 Task: Reply All to email with the signature Julianna Martinez with the subject Request for a performance review from softage.8@softage.net with the message Could you clarify the objectives for the upcoming project? with BCC to softage.1@softage.net with an attached image file eBook_cover_design.jpg
Action: Mouse moved to (992, 313)
Screenshot: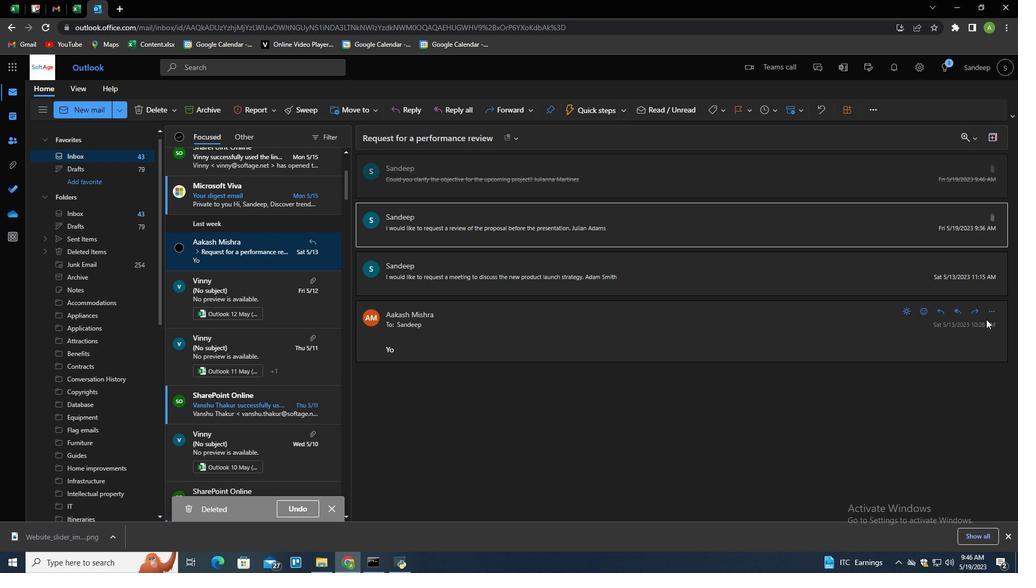 
Action: Mouse pressed left at (992, 313)
Screenshot: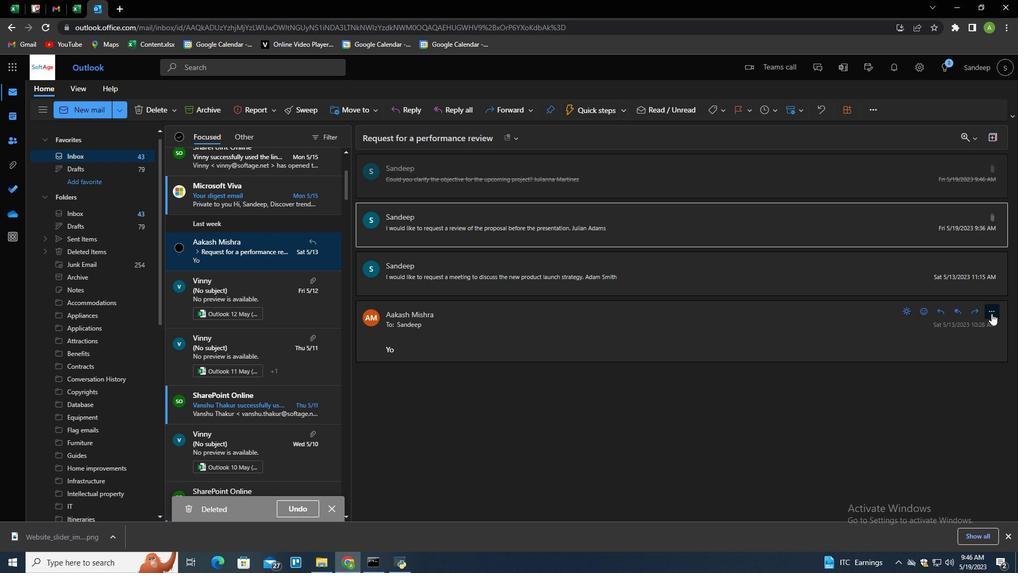 
Action: Mouse moved to (921, 196)
Screenshot: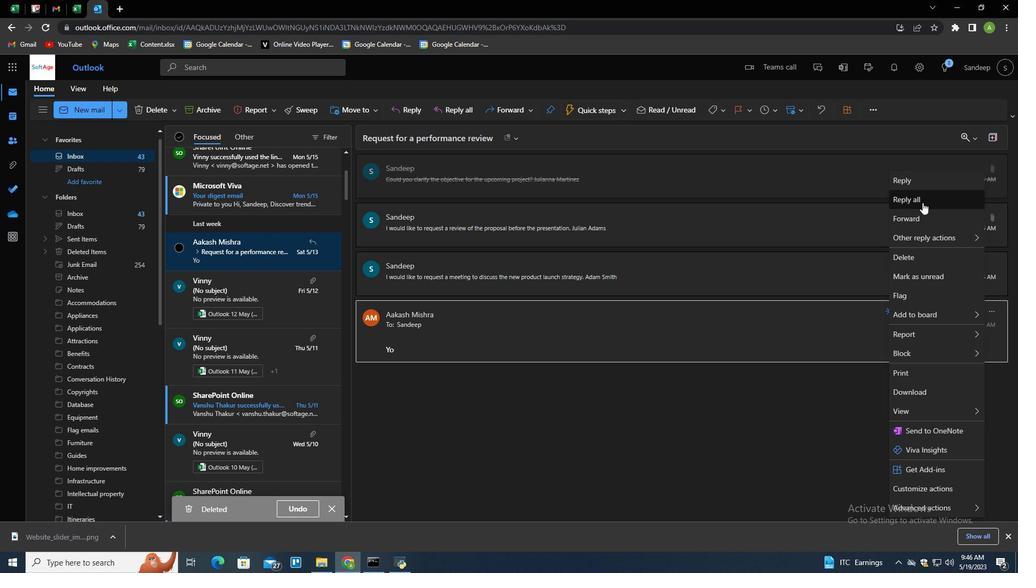 
Action: Mouse pressed left at (921, 196)
Screenshot: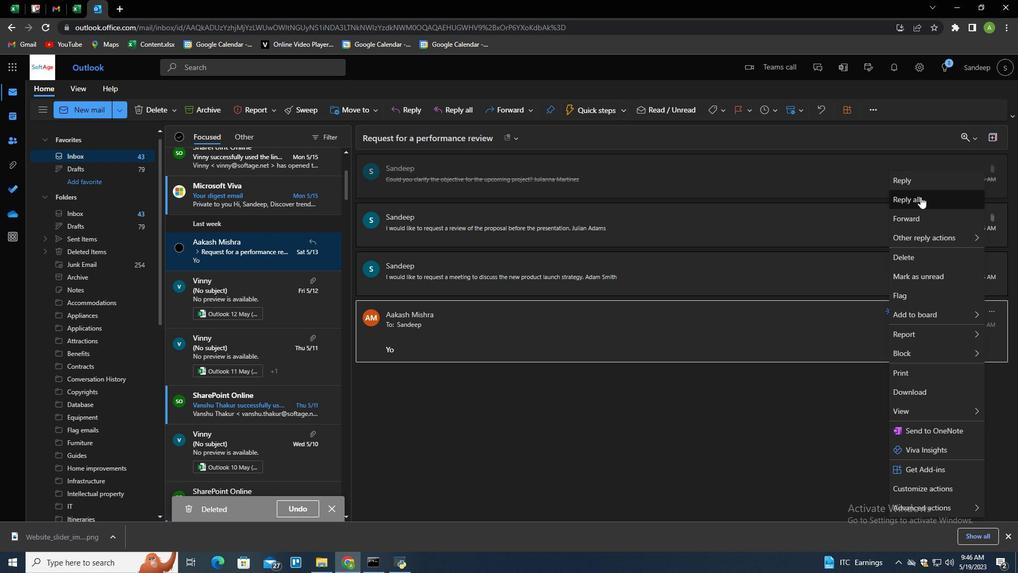 
Action: Mouse moved to (368, 445)
Screenshot: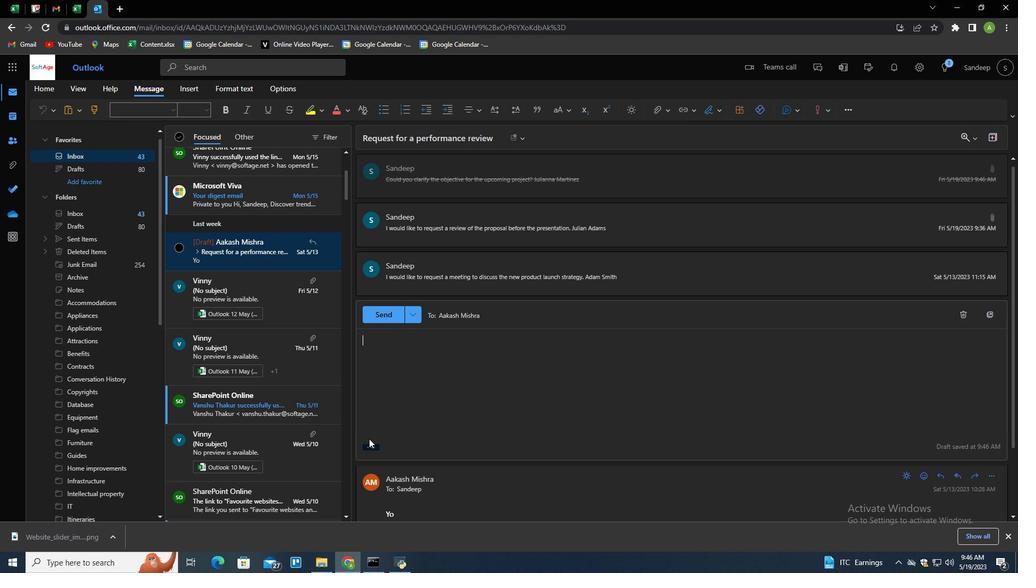 
Action: Mouse pressed left at (368, 445)
Screenshot: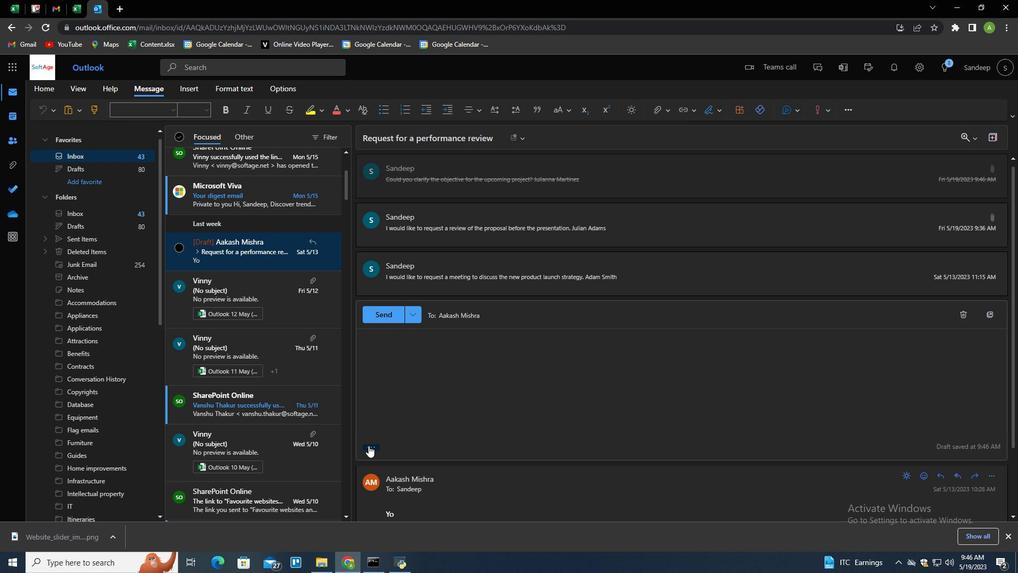 
Action: Mouse moved to (712, 108)
Screenshot: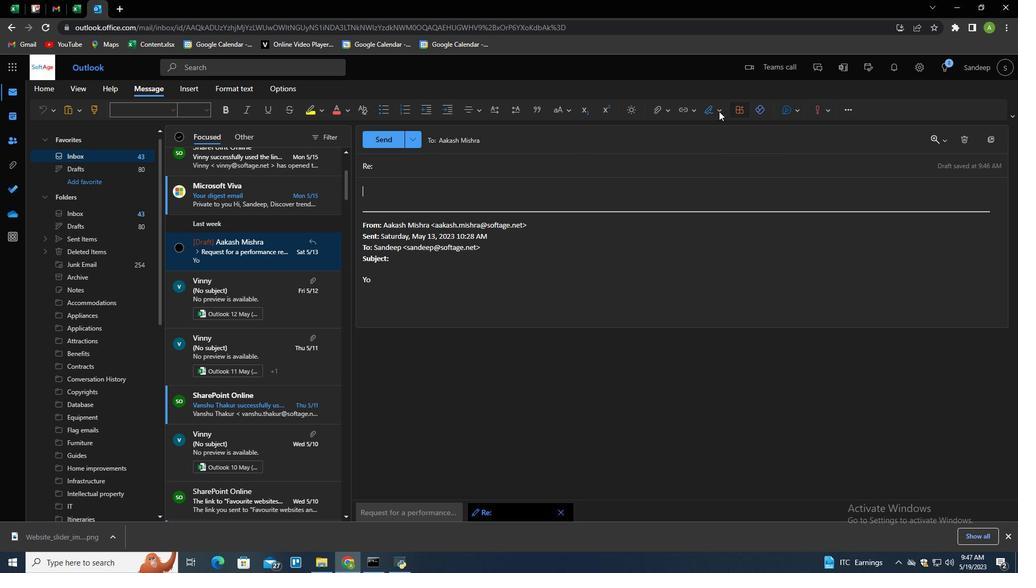 
Action: Mouse pressed left at (712, 108)
Screenshot: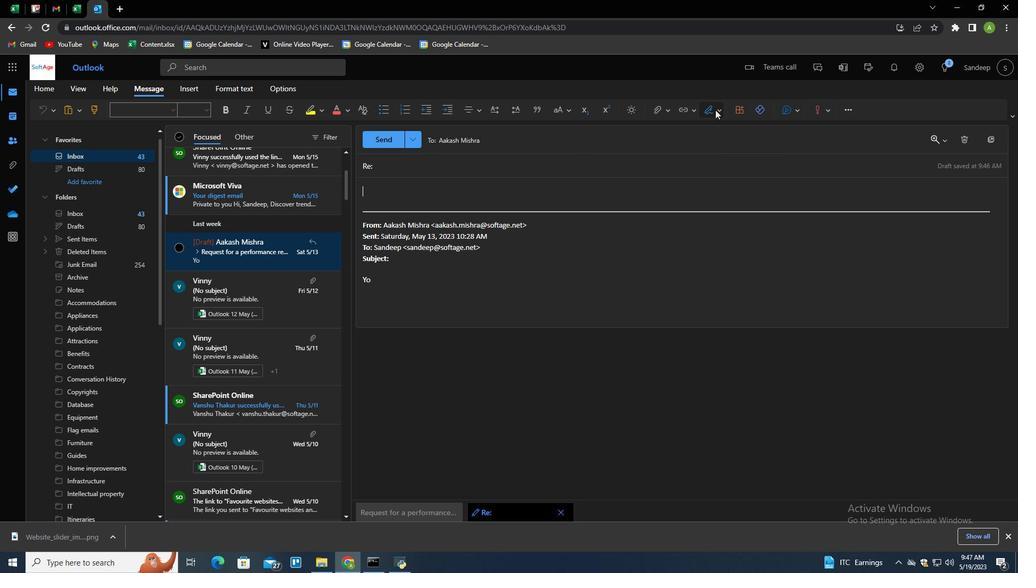 
Action: Mouse moved to (695, 150)
Screenshot: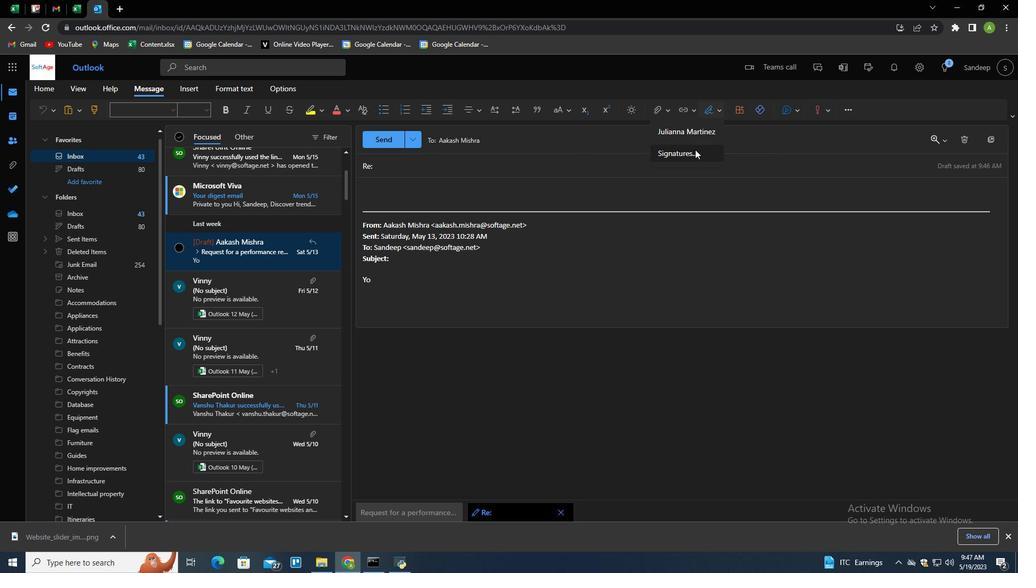 
Action: Mouse pressed left at (695, 150)
Screenshot: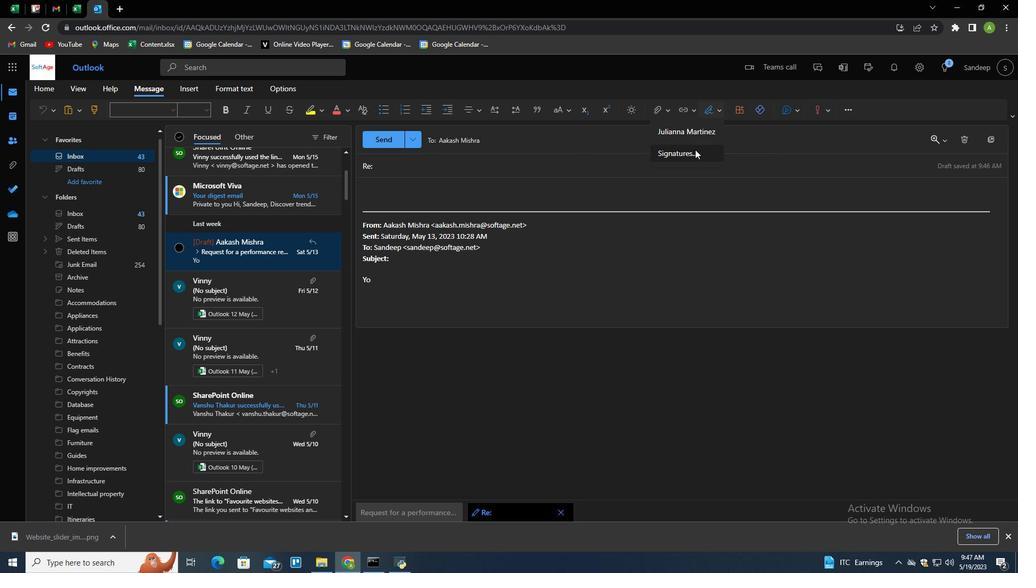 
Action: Mouse moved to (718, 193)
Screenshot: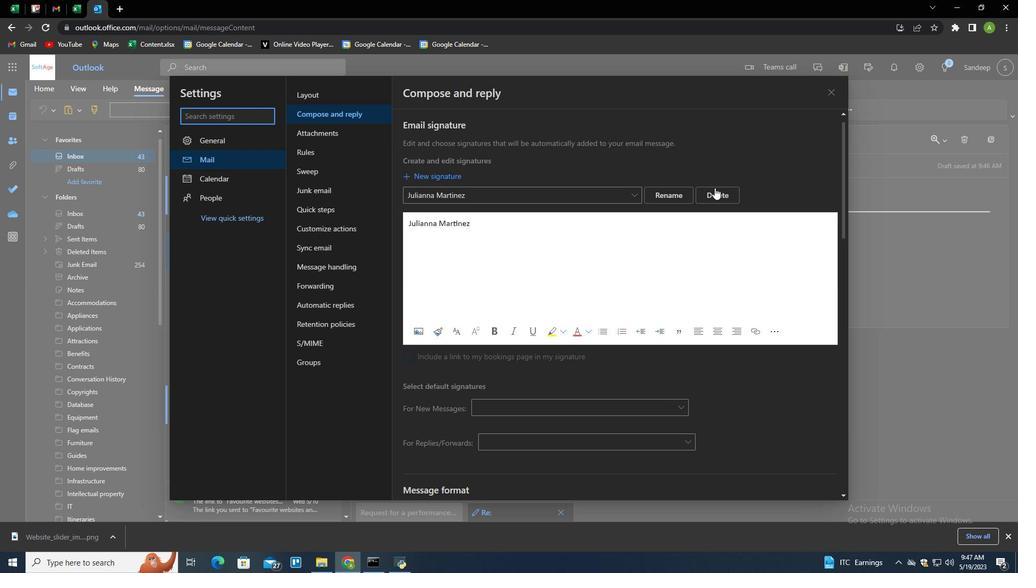
Action: Mouse pressed left at (718, 193)
Screenshot: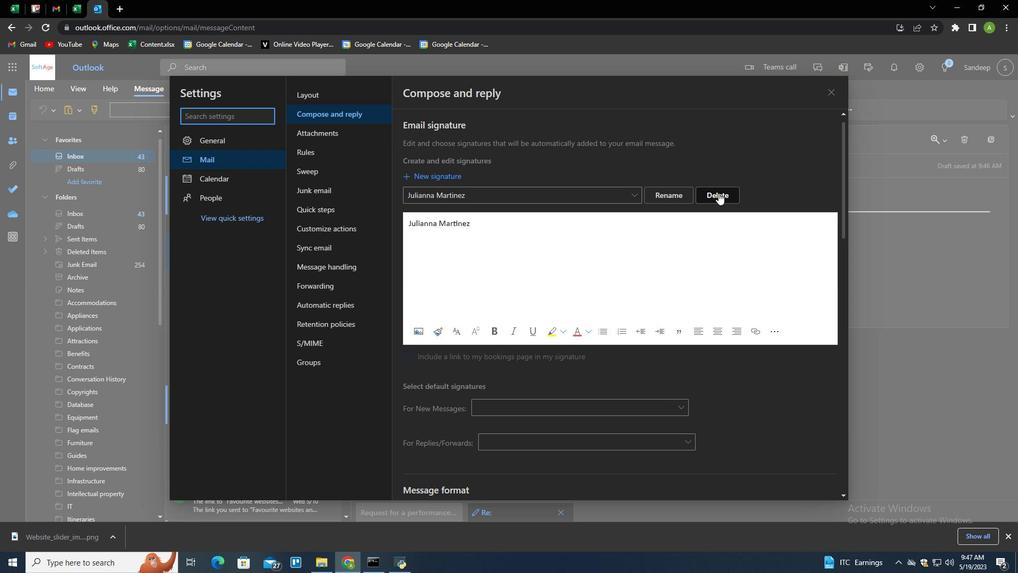 
Action: Mouse moved to (674, 194)
Screenshot: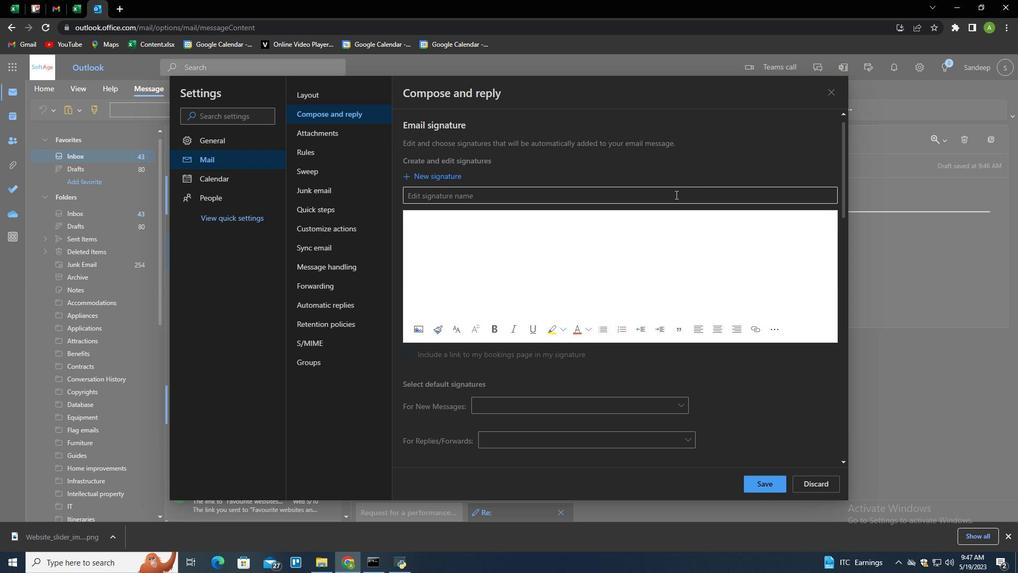 
Action: Mouse pressed left at (674, 194)
Screenshot: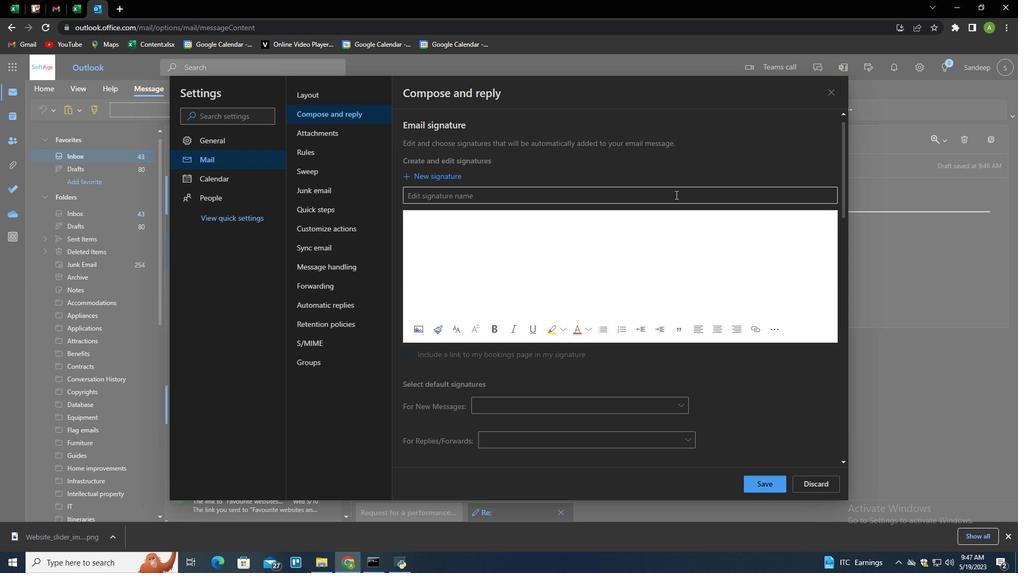 
Action: Key pressed <Key.shift>Julianna<Key.space><Key.shift>Martinez<Key.tab><Key.shift>Julianna<Key.space><Key.shift>Martinez
Screenshot: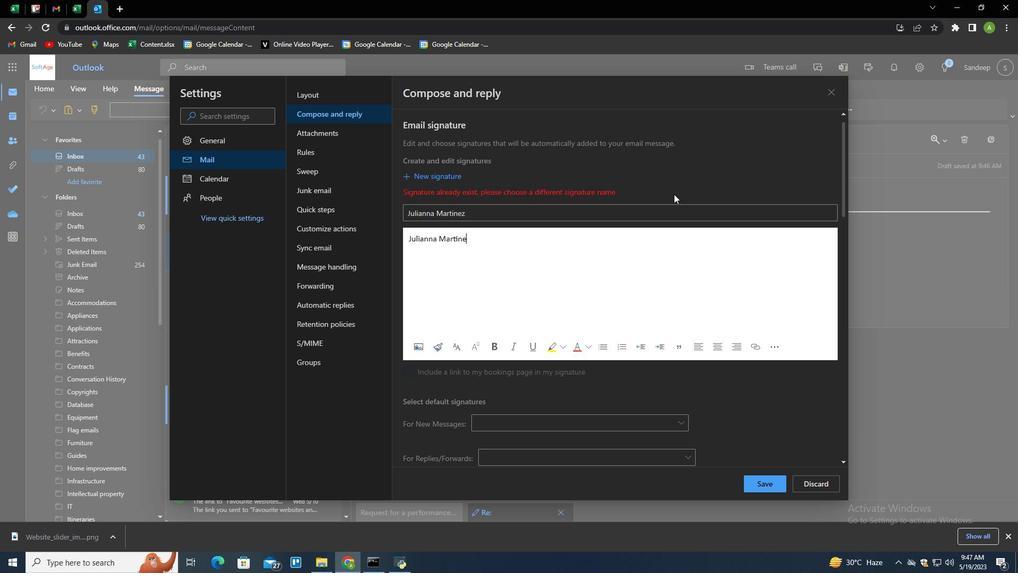 
Action: Mouse moved to (766, 480)
Screenshot: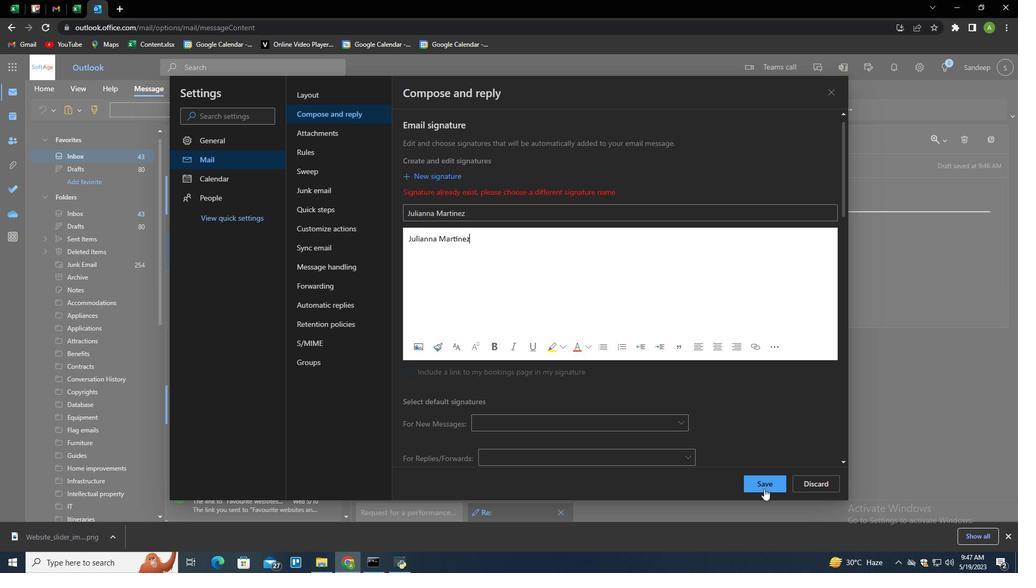 
Action: Mouse pressed left at (766, 480)
Screenshot: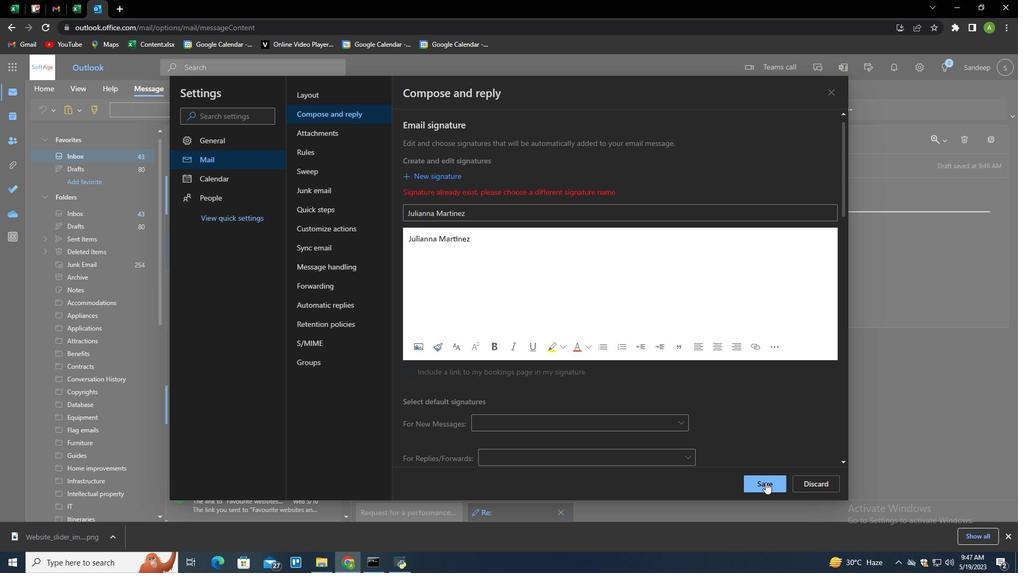 
Action: Mouse moved to (865, 286)
Screenshot: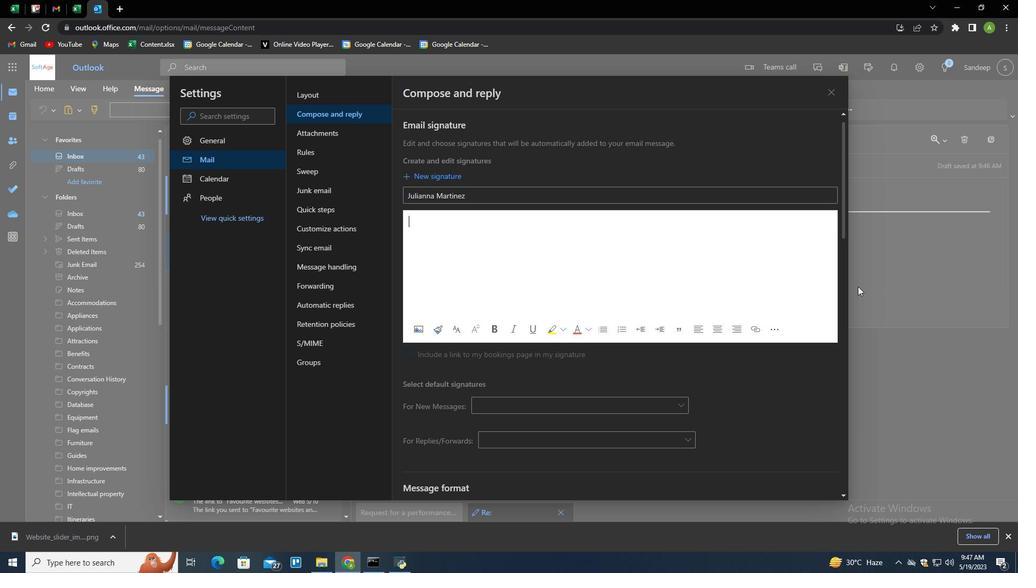 
Action: Mouse pressed left at (865, 286)
Screenshot: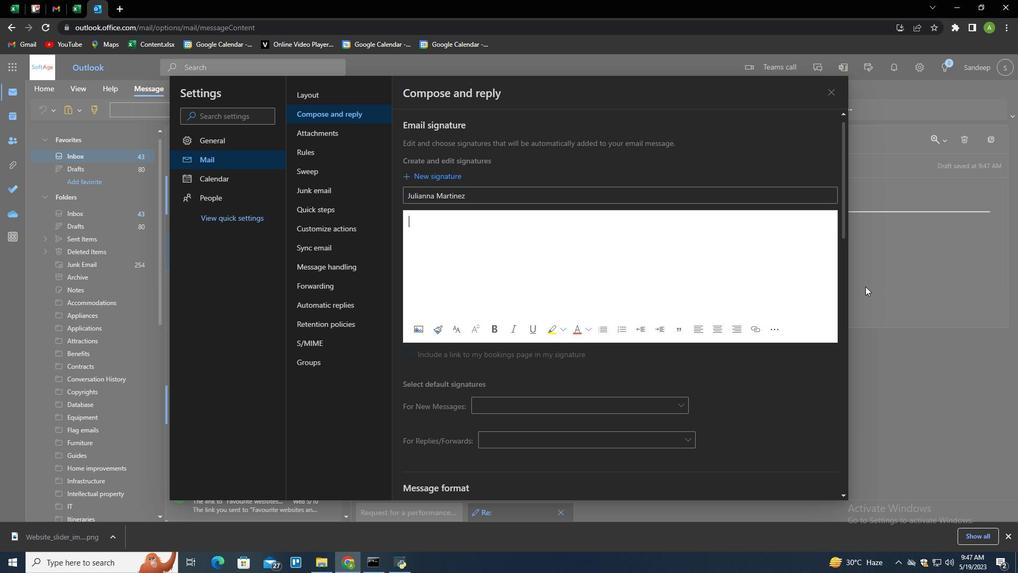 
Action: Mouse moved to (704, 111)
Screenshot: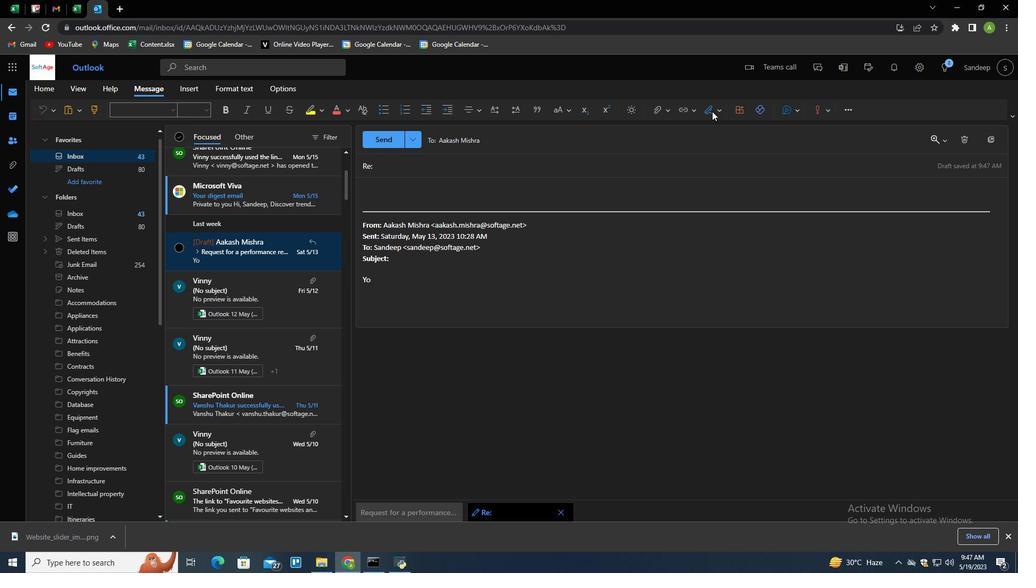 
Action: Mouse pressed left at (704, 111)
Screenshot: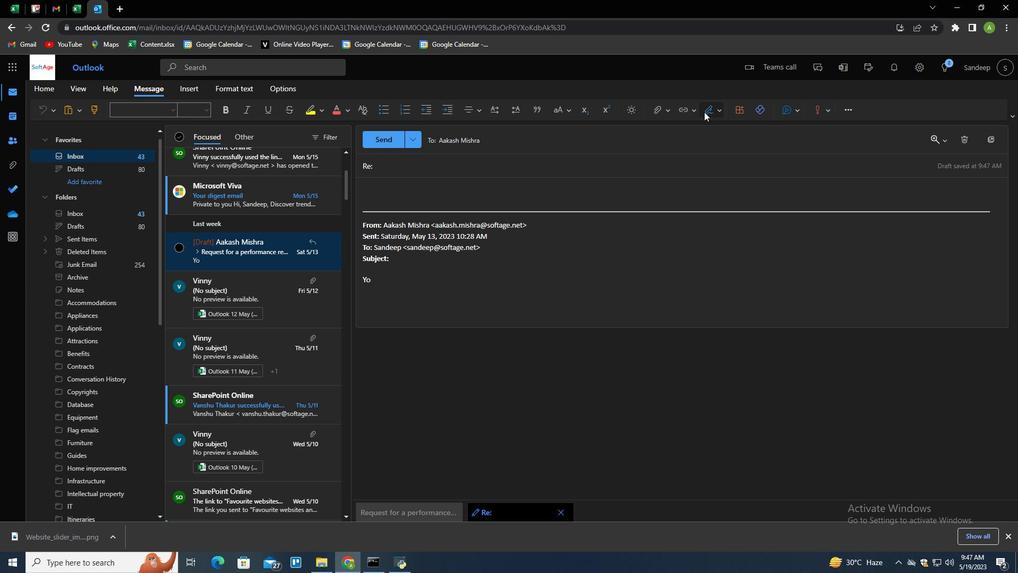 
Action: Mouse moved to (707, 126)
Screenshot: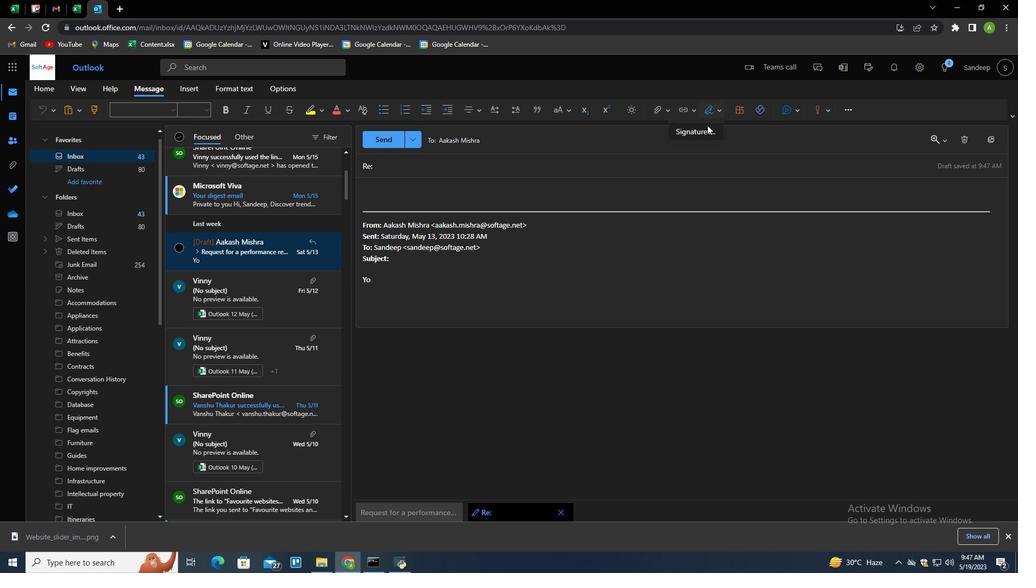 
Action: Mouse pressed left at (707, 126)
Screenshot: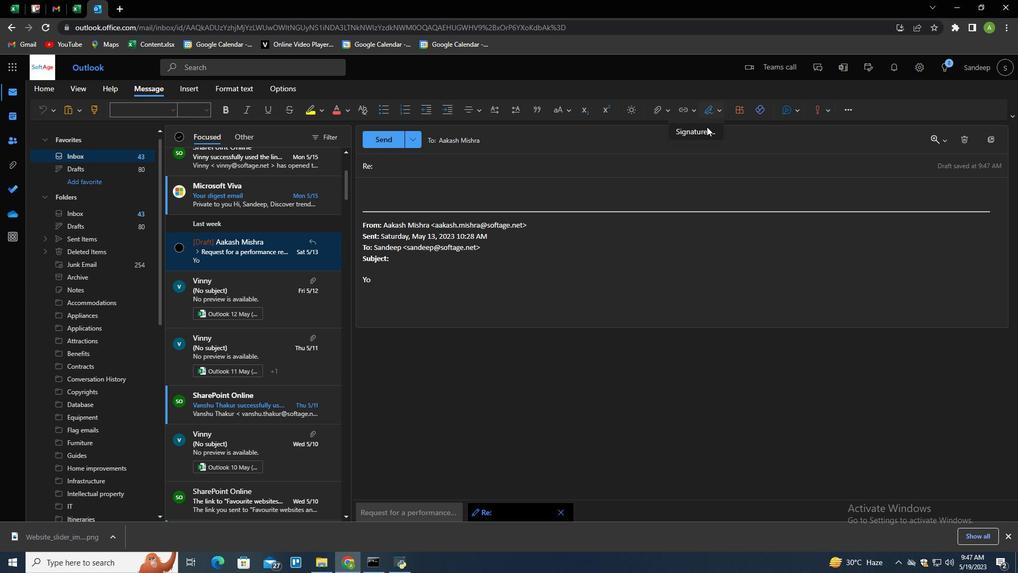 
Action: Mouse moved to (671, 200)
Screenshot: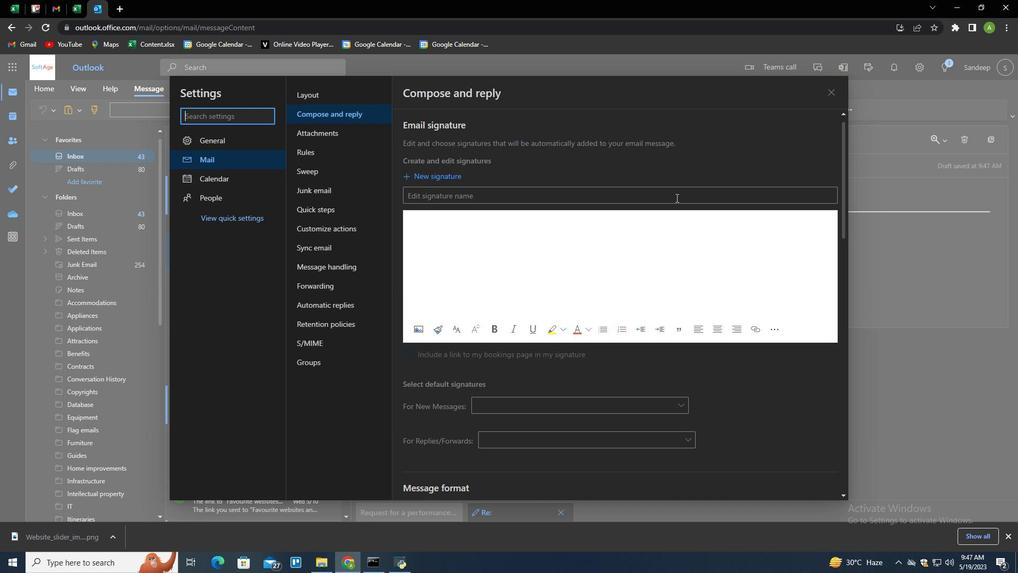 
Action: Mouse pressed left at (671, 200)
Screenshot: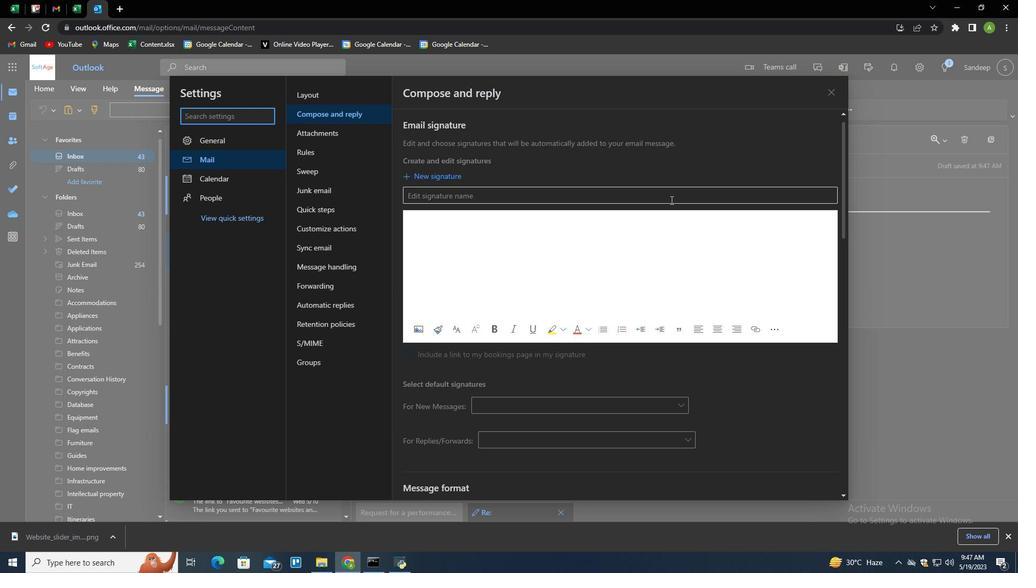 
Action: Key pressed <Key.shift>Julianna<Key.space><Key.shift>Martinez<Key.tab><Key.shift>Julianna<Key.space><Key.shift>Martinez
Screenshot: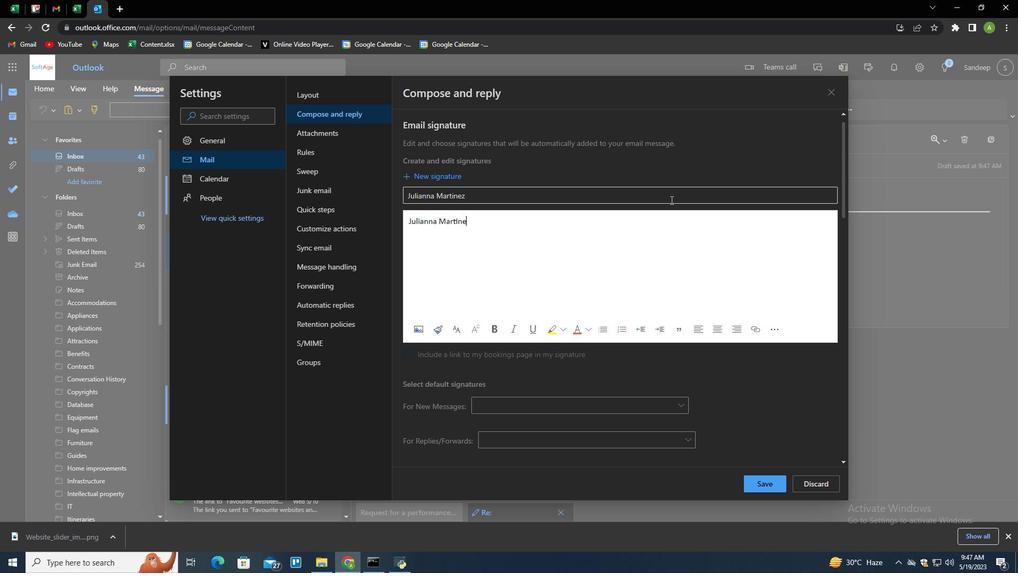 
Action: Mouse moved to (768, 488)
Screenshot: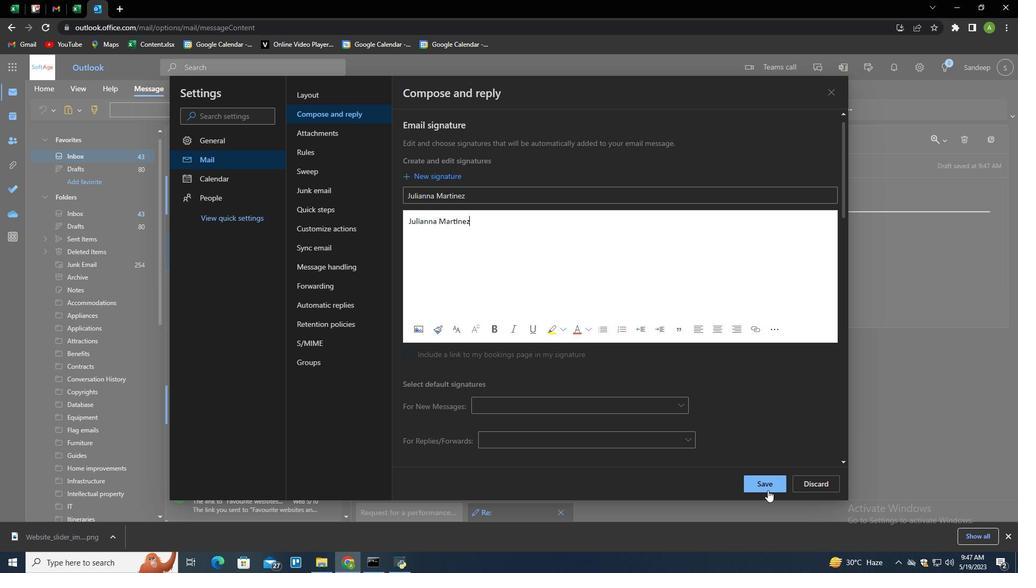
Action: Mouse pressed left at (768, 488)
Screenshot: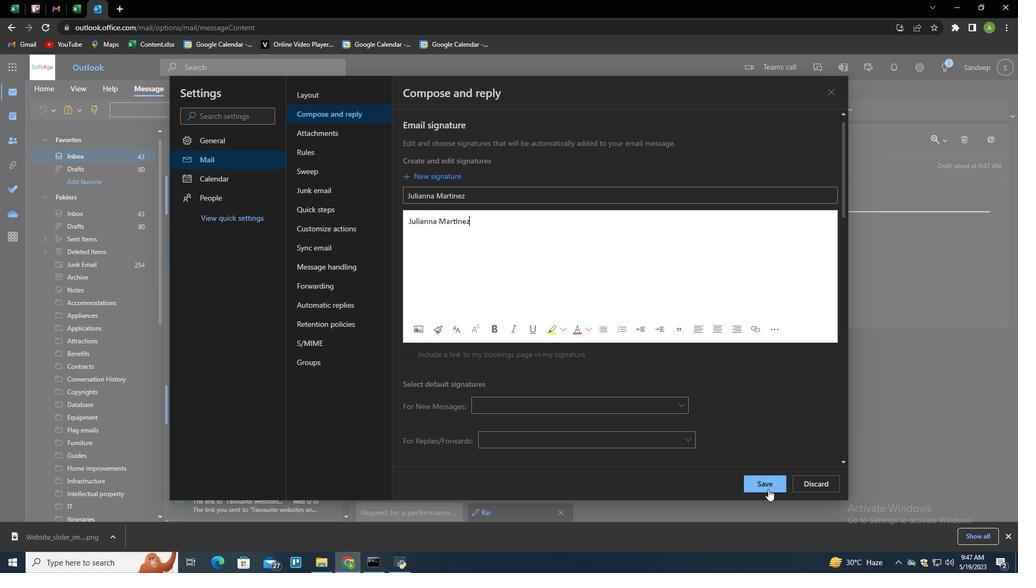 
Action: Mouse moved to (861, 292)
Screenshot: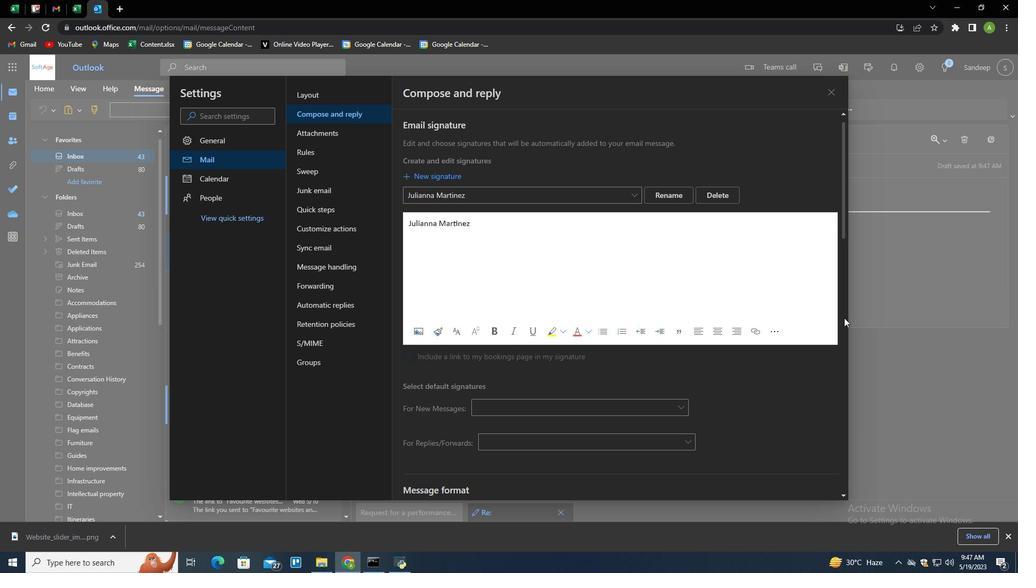 
Action: Mouse pressed left at (861, 292)
Screenshot: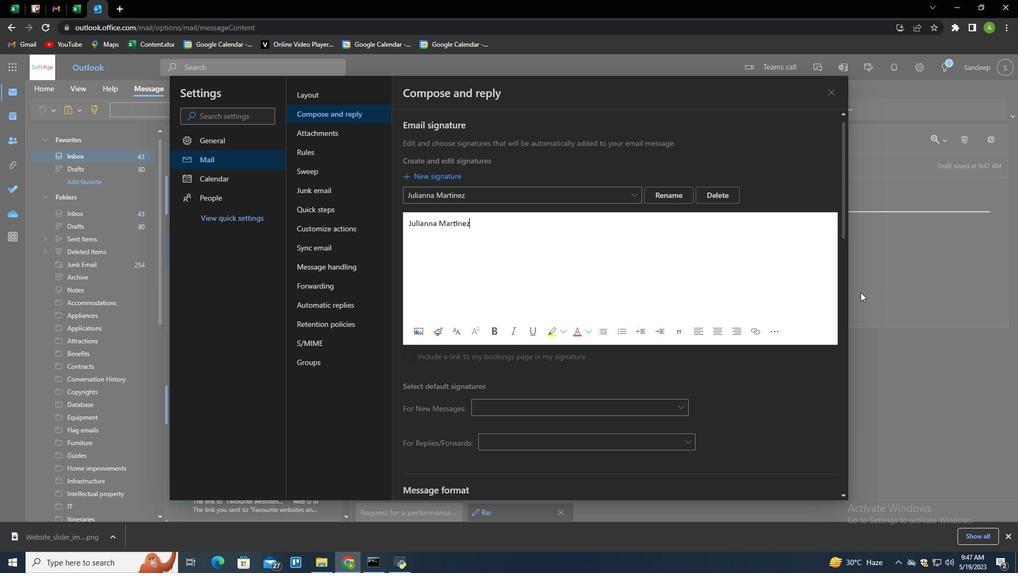 
Action: Mouse moved to (714, 109)
Screenshot: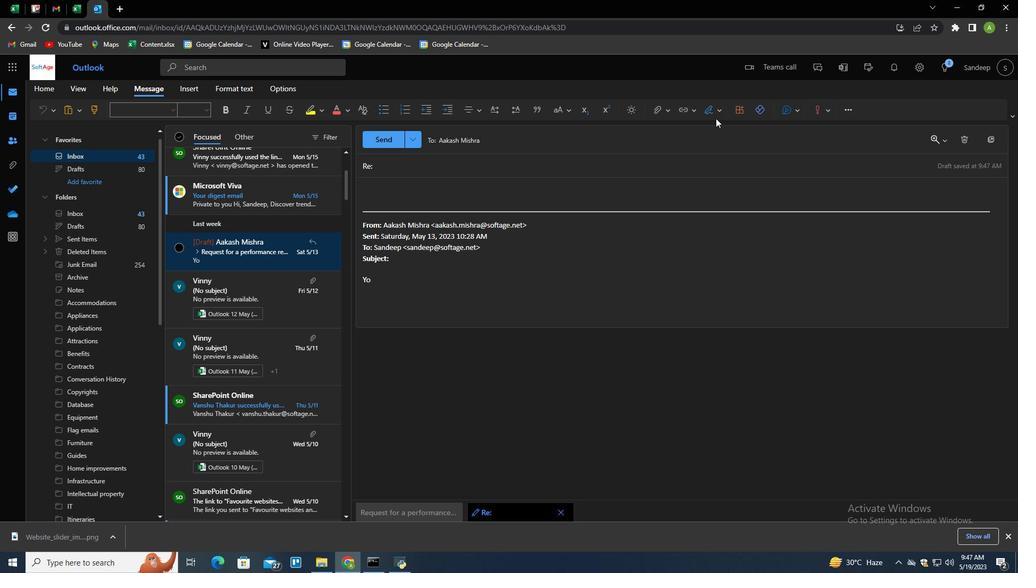 
Action: Mouse pressed left at (714, 109)
Screenshot: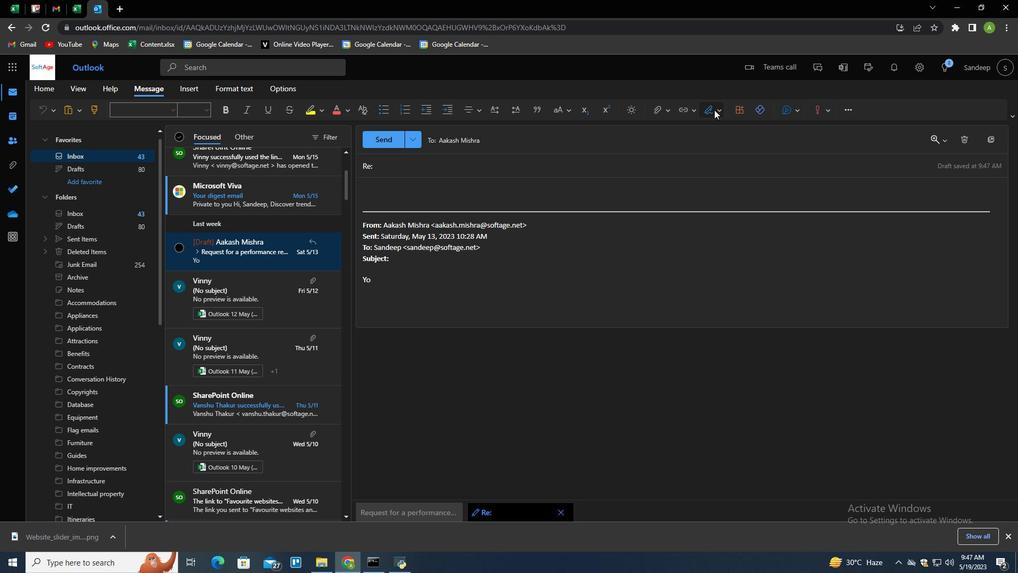 
Action: Mouse moved to (697, 129)
Screenshot: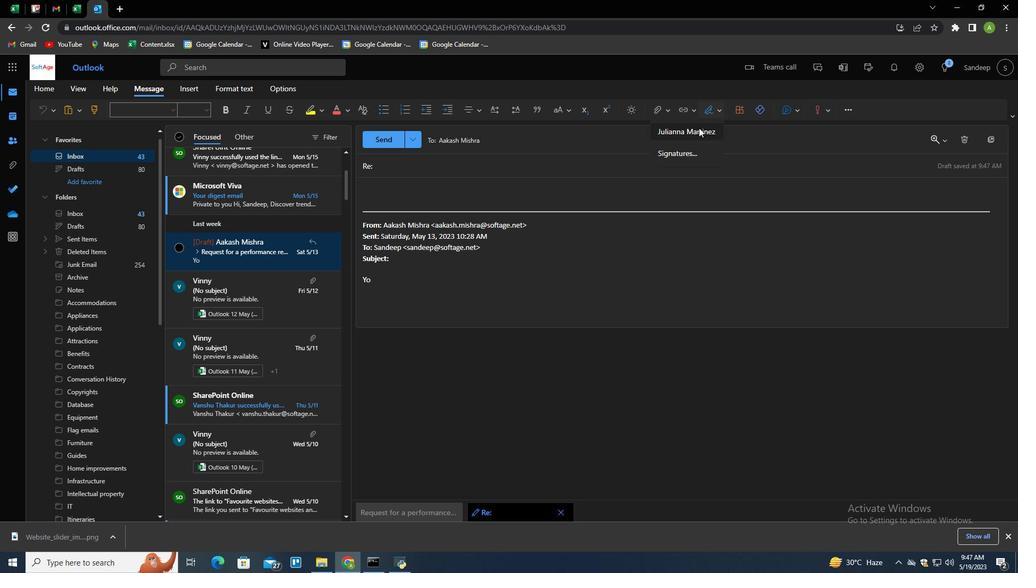
Action: Mouse pressed left at (697, 129)
Screenshot: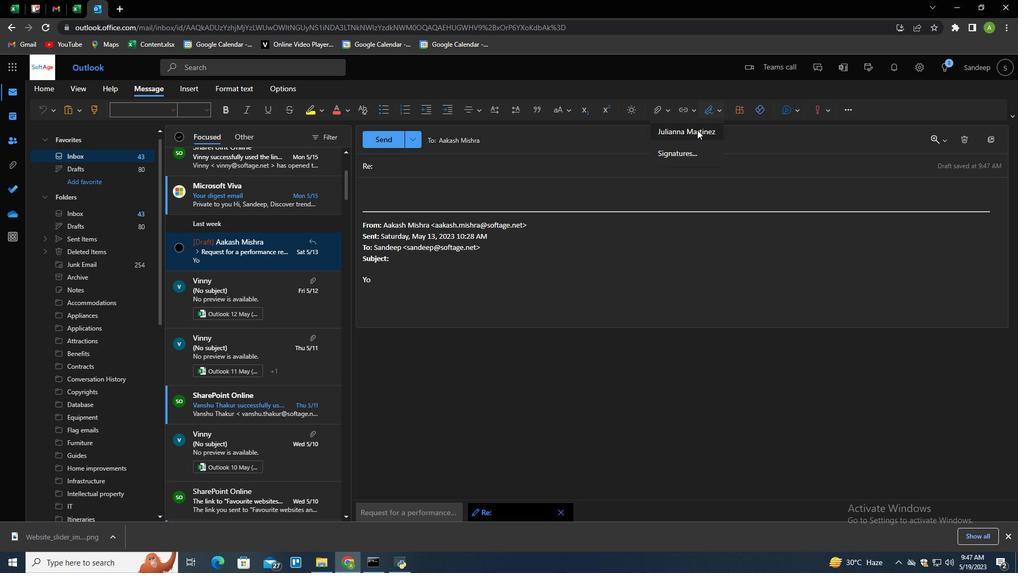 
Action: Mouse moved to (445, 166)
Screenshot: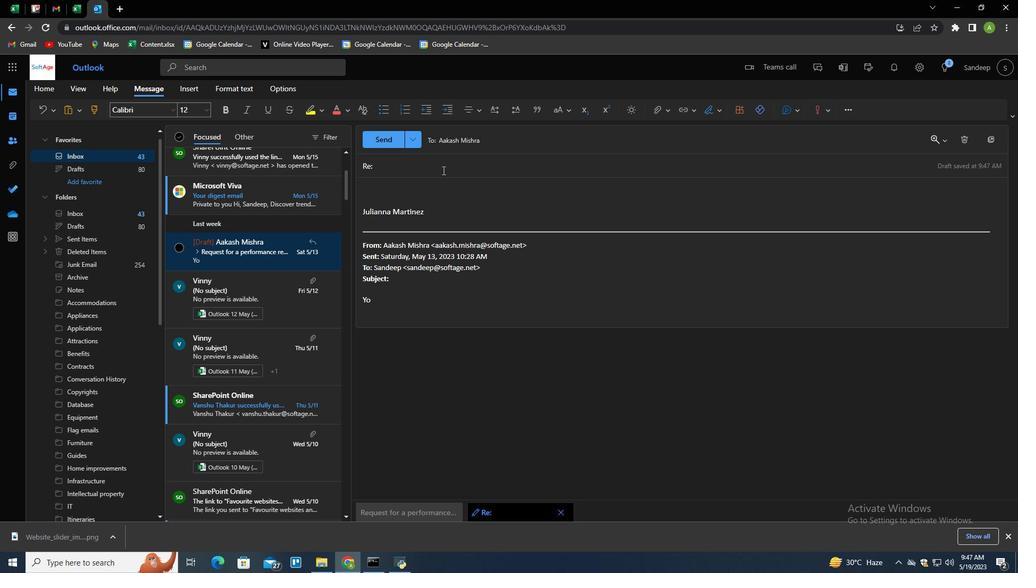 
Action: Mouse pressed left at (445, 166)
Screenshot: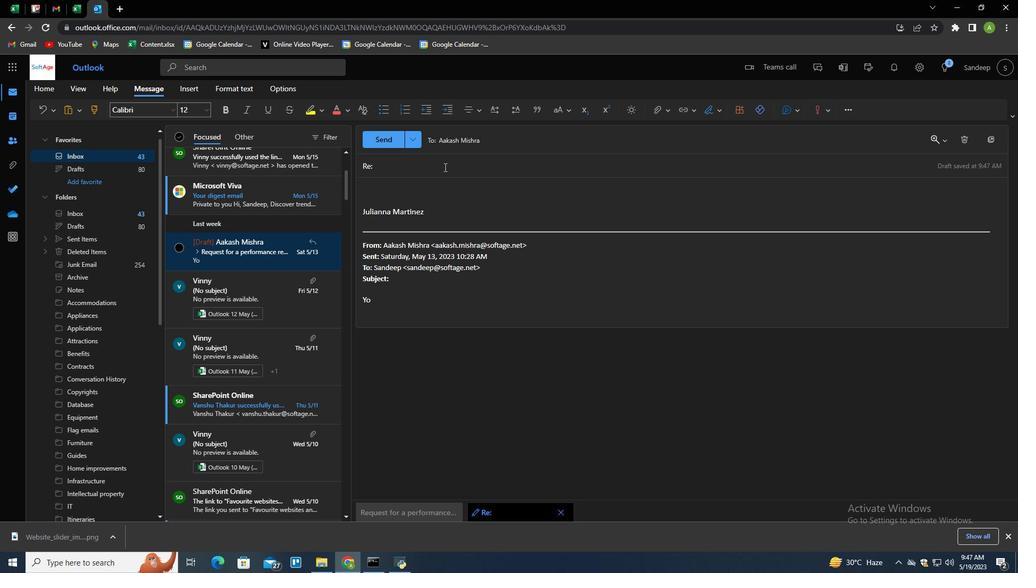 
Action: Key pressed <Key.shift>Request<Key.space>for<Key.space>performance<Key.space>review<Key.space>from<Key.backspace><Key.backspace><Key.backspace><Key.backspace><Key.tab><Key.shift>Could<Key.space>you<Key.space>clarify<Key.space>the<Key.space>objectives<Key.space>for<Key.space>the<Key.space>upcoming<Key.space>project<Key.shift>?
Screenshot: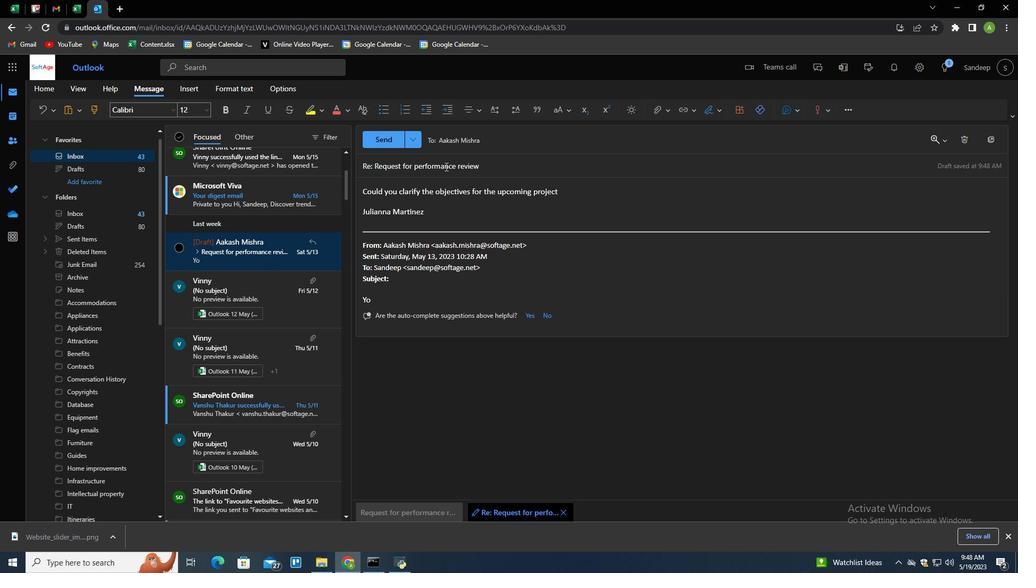 
Action: Mouse moved to (494, 137)
Screenshot: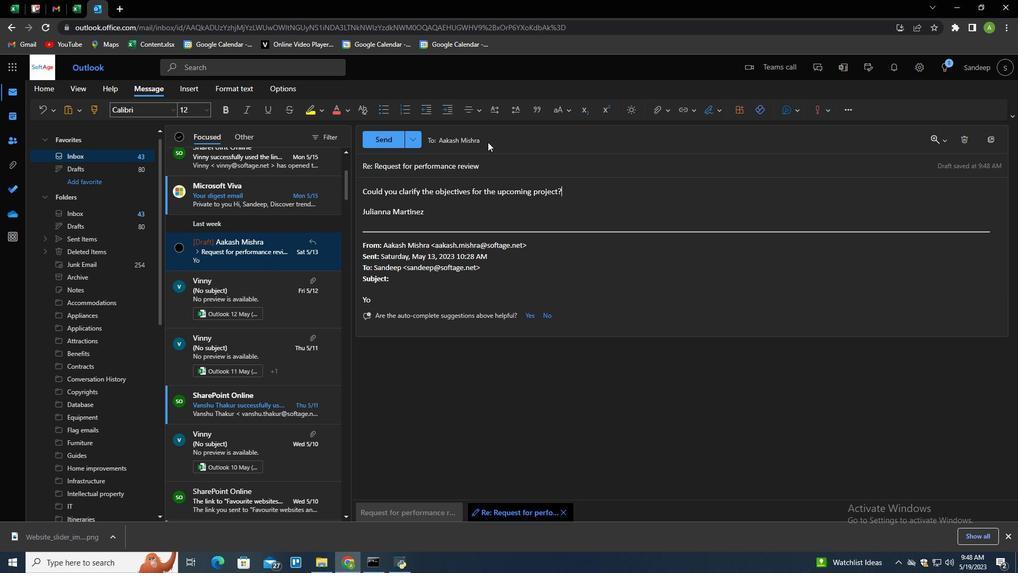 
Action: Mouse pressed left at (494, 137)
Screenshot: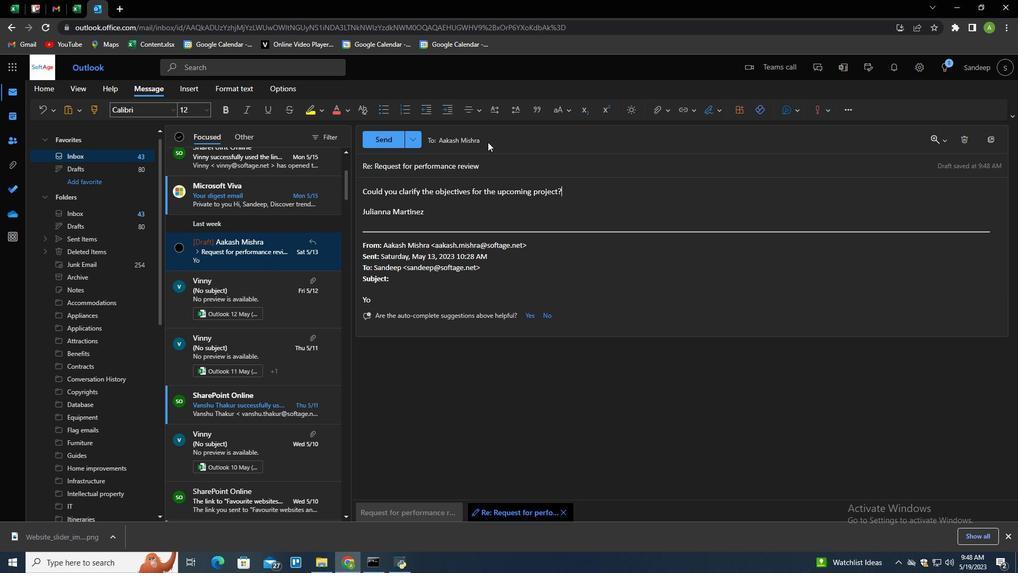 
Action: Mouse moved to (998, 166)
Screenshot: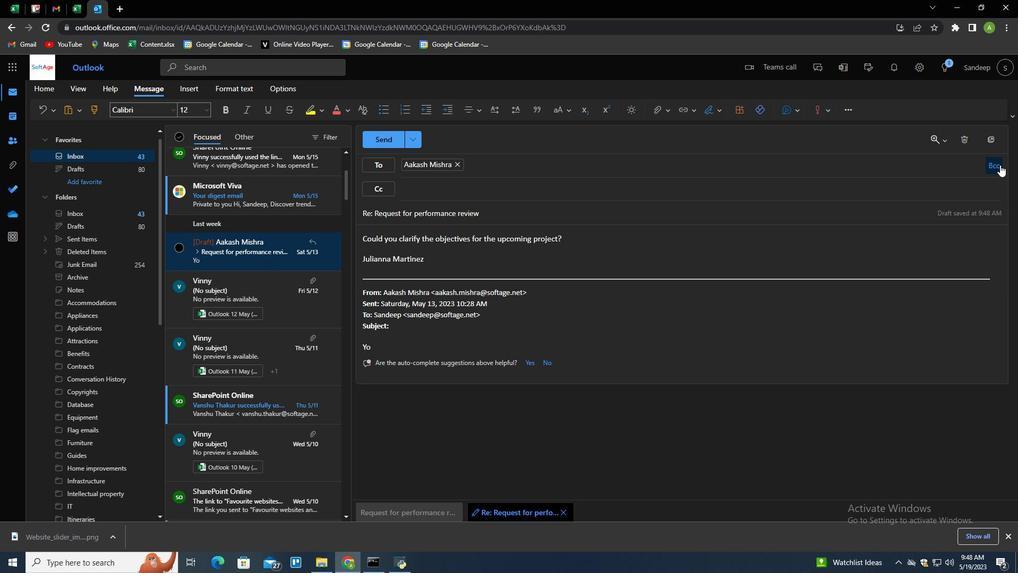 
Action: Mouse pressed left at (998, 166)
Screenshot: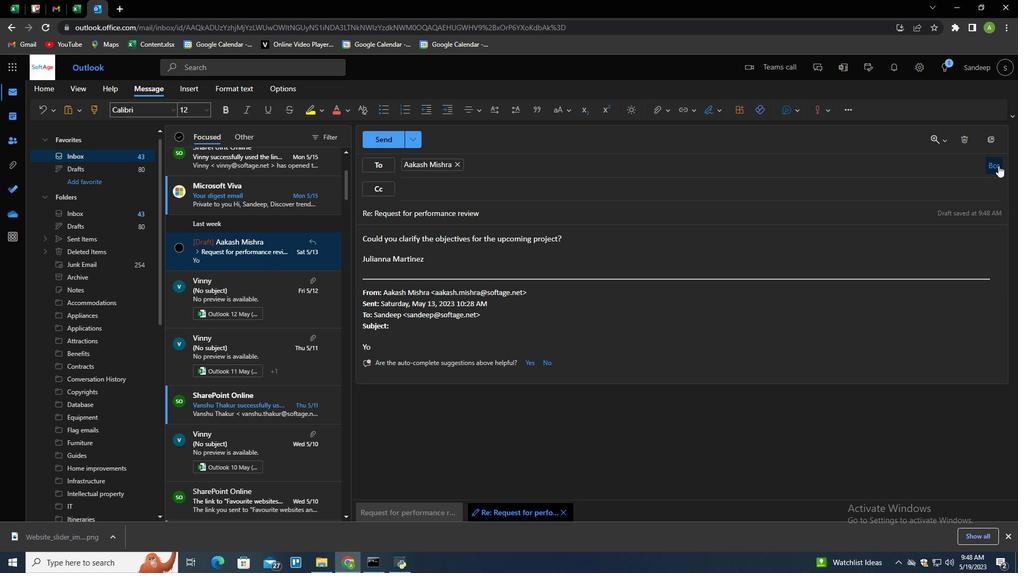 
Action: Mouse moved to (682, 210)
Screenshot: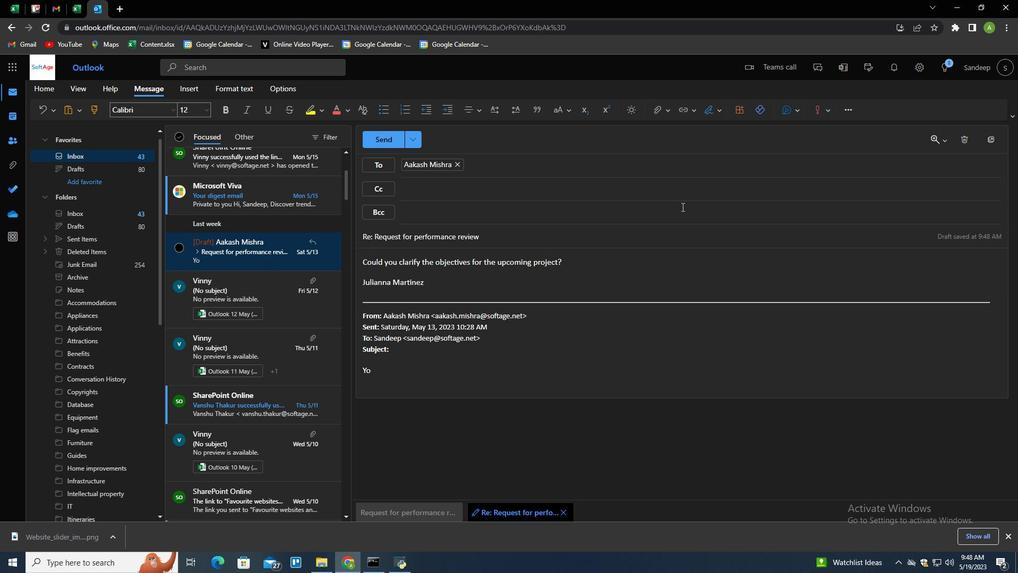 
Action: Mouse pressed left at (682, 210)
Screenshot: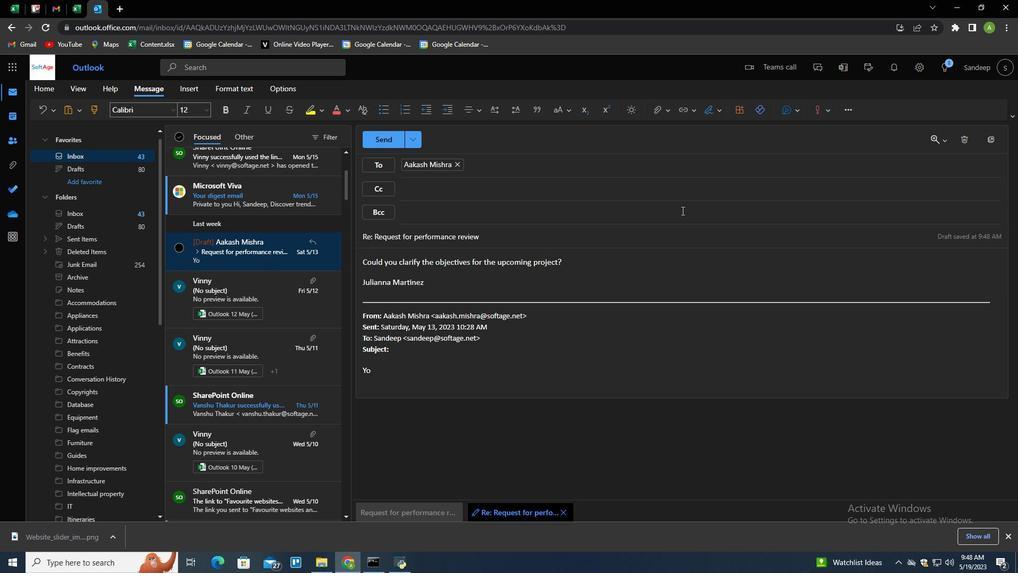 
Action: Key pressed softage.1<Key.shift>@softage.net<Key.enter>
Screenshot: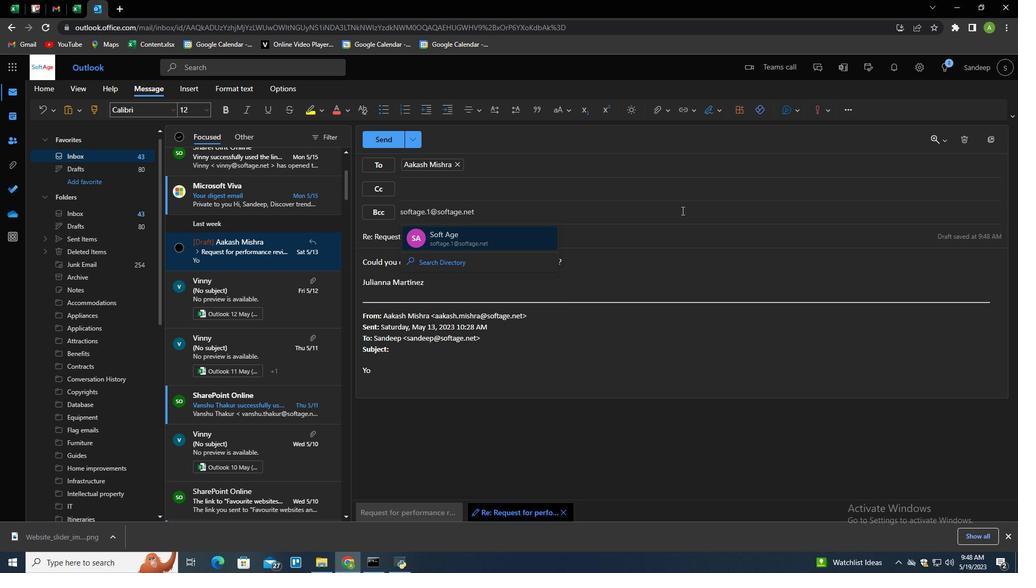 
Action: Mouse moved to (665, 108)
Screenshot: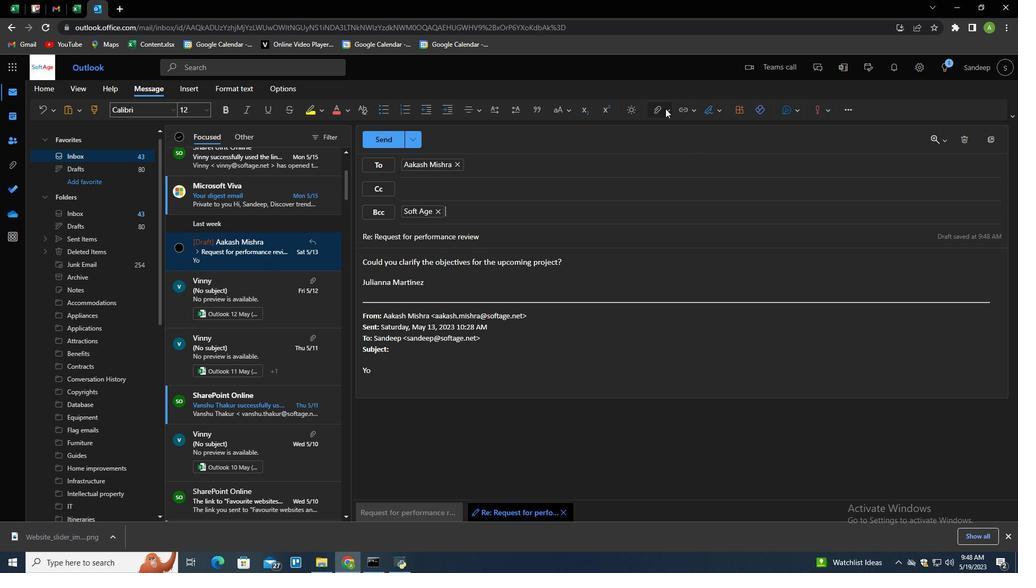 
Action: Mouse pressed left at (665, 108)
Screenshot: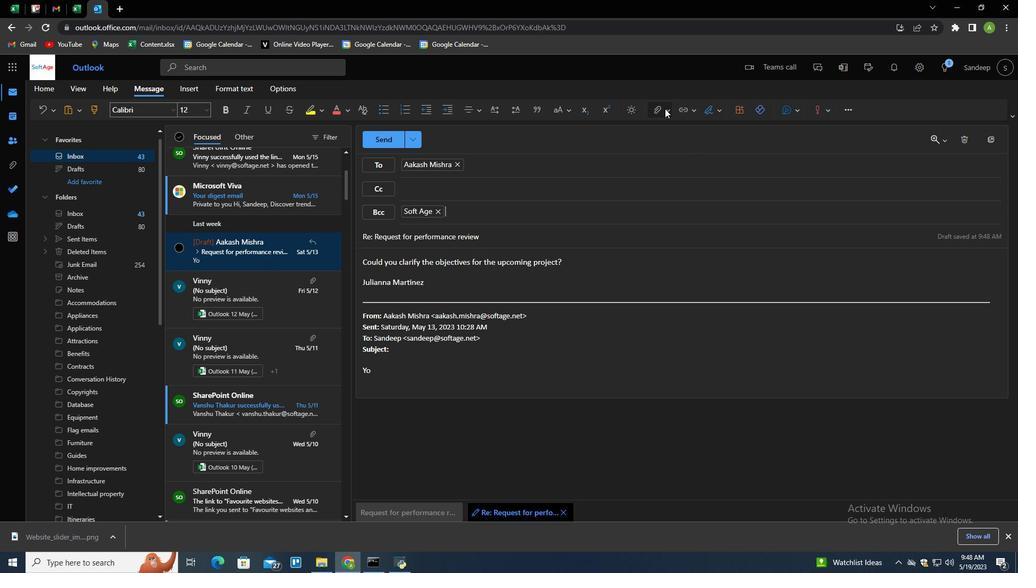 
Action: Mouse moved to (602, 128)
Screenshot: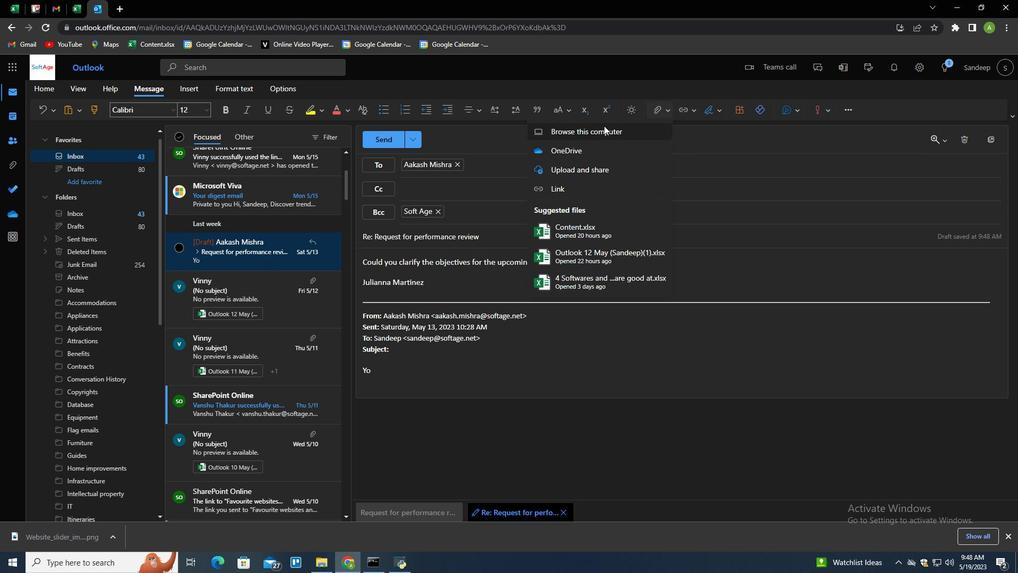 
Action: Mouse pressed left at (602, 128)
Screenshot: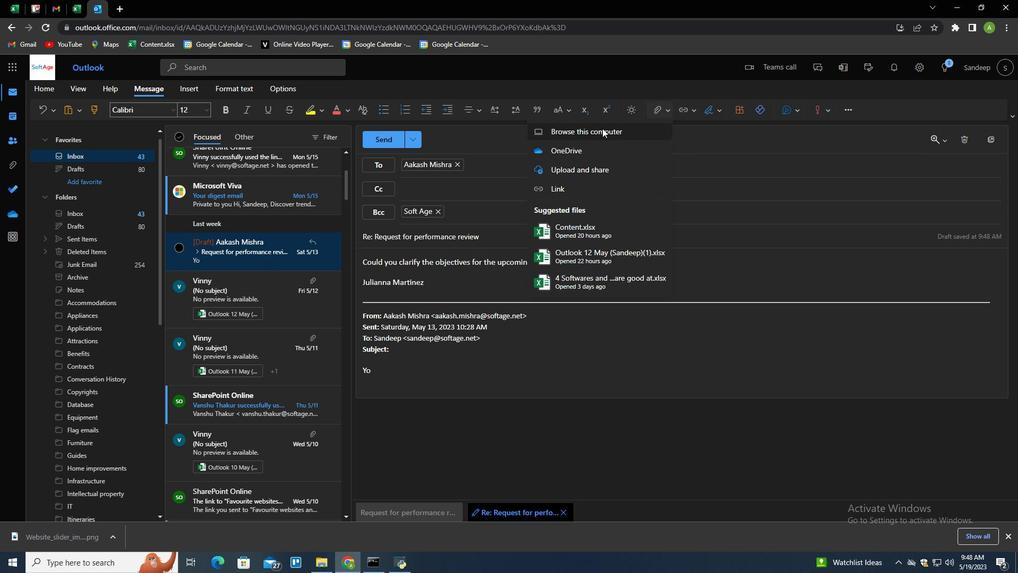 
Action: Mouse moved to (182, 91)
Screenshot: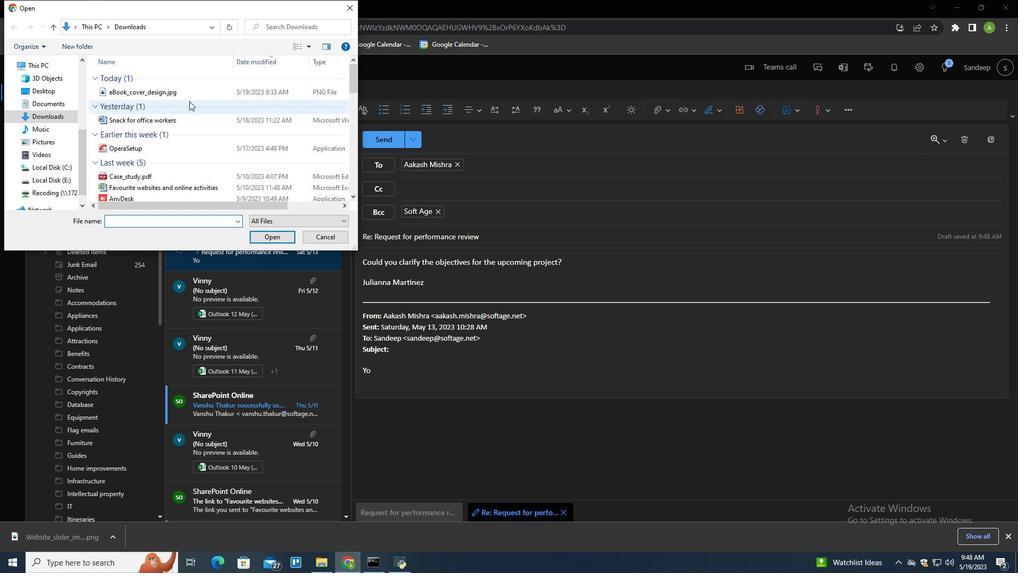 
Action: Mouse pressed left at (182, 91)
Screenshot: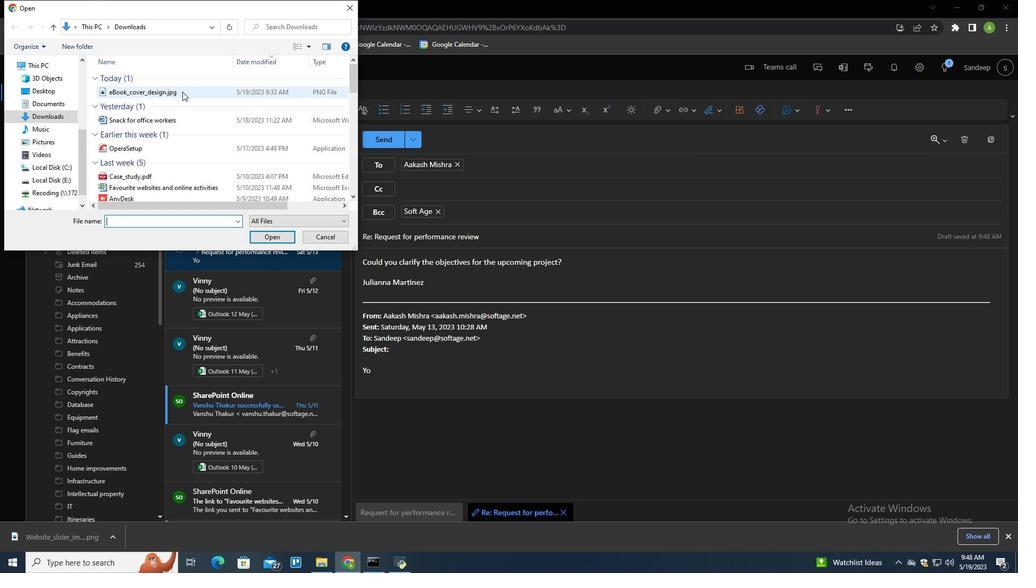 
Action: Mouse moved to (279, 237)
Screenshot: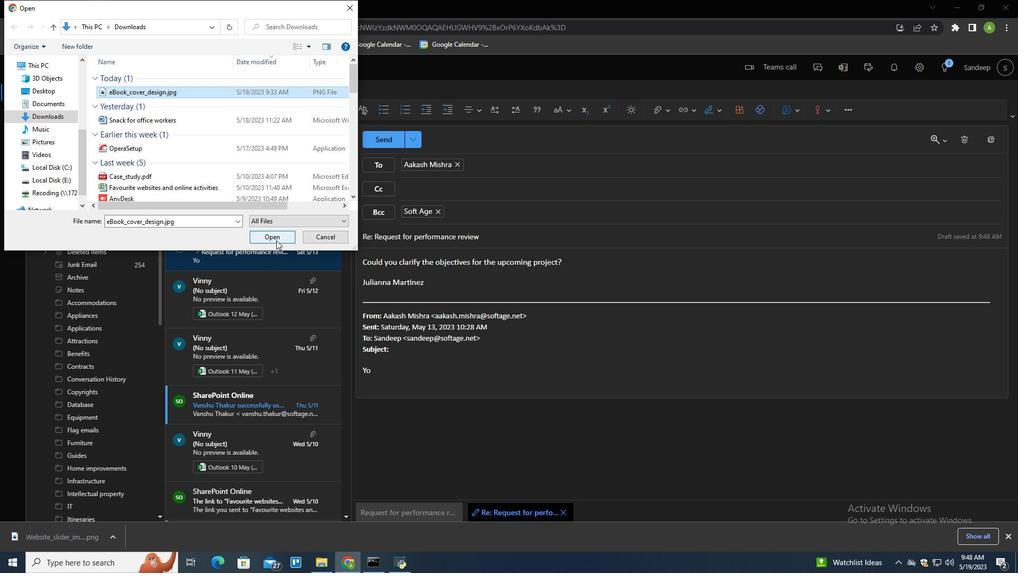 
Action: Mouse pressed left at (279, 237)
Screenshot: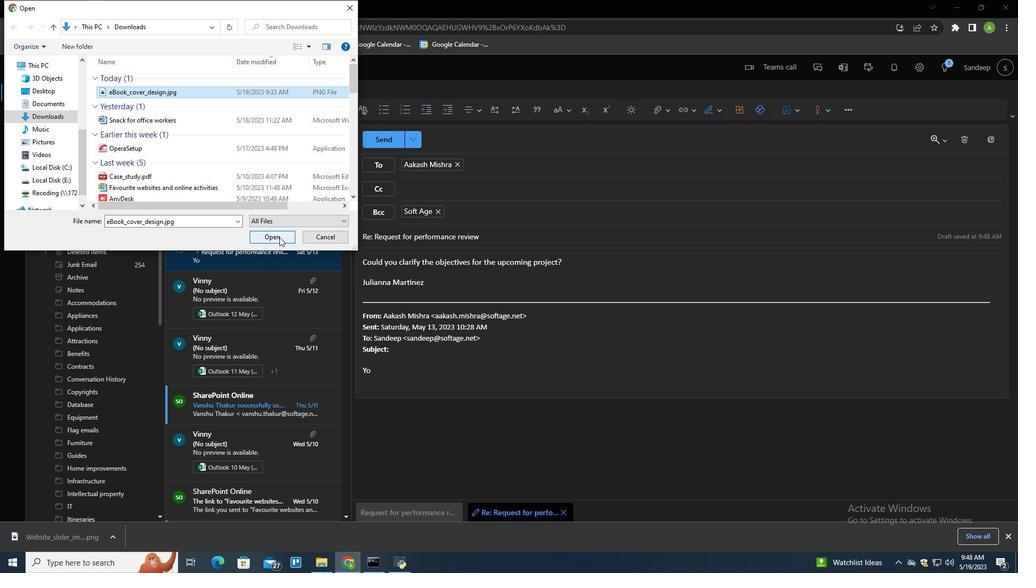 
Action: Mouse moved to (387, 141)
Screenshot: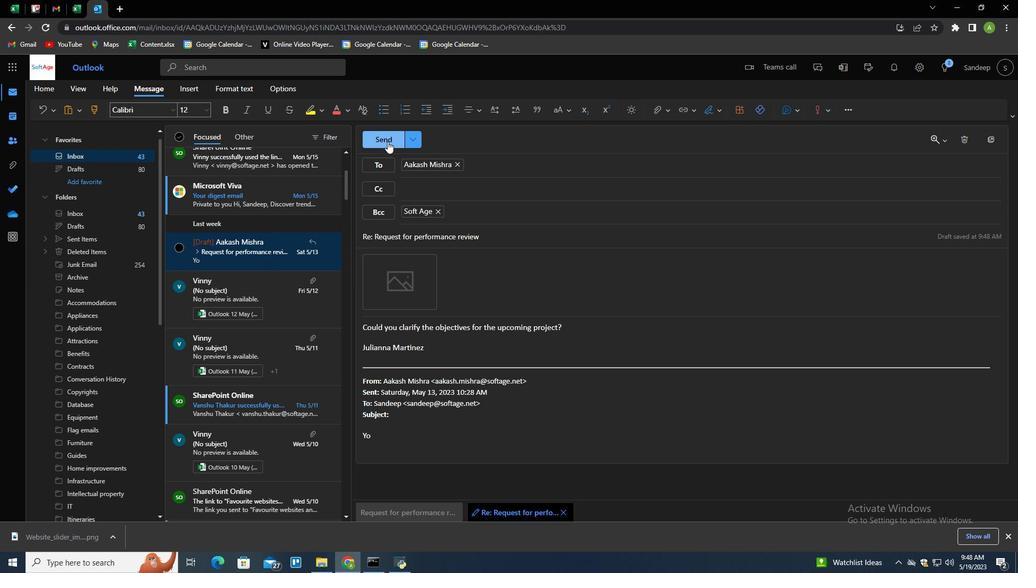
Action: Mouse pressed left at (387, 141)
Screenshot: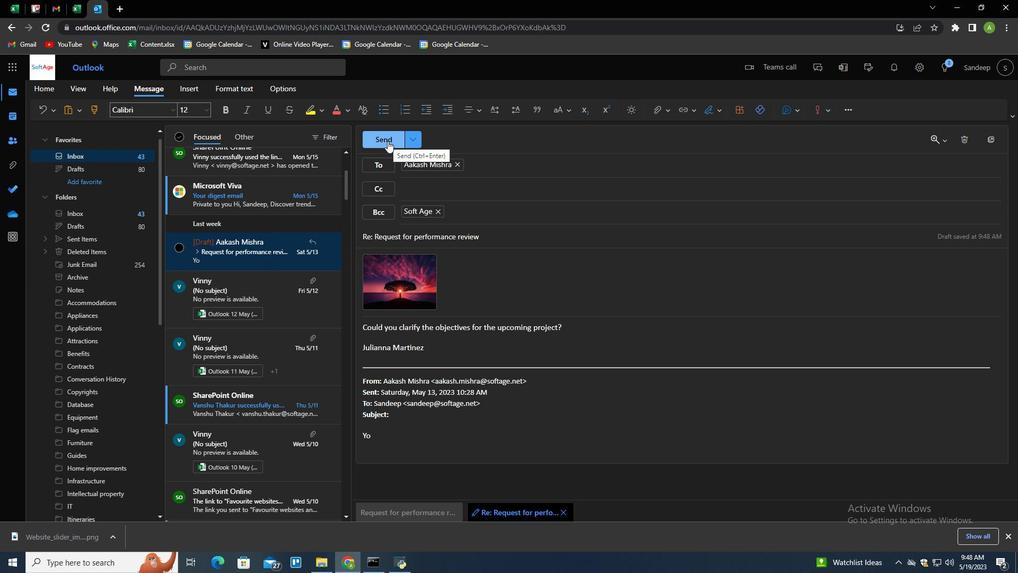 
Action: Mouse moved to (636, 314)
Screenshot: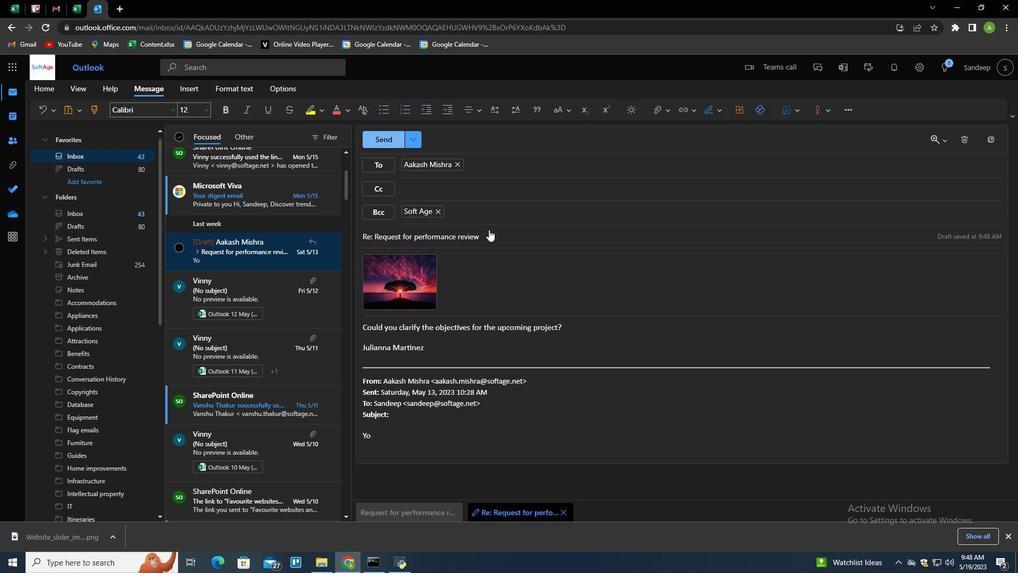
